 Task: Sort the products in the category "Intimacy" by unit price (high first).
Action: Mouse moved to (227, 122)
Screenshot: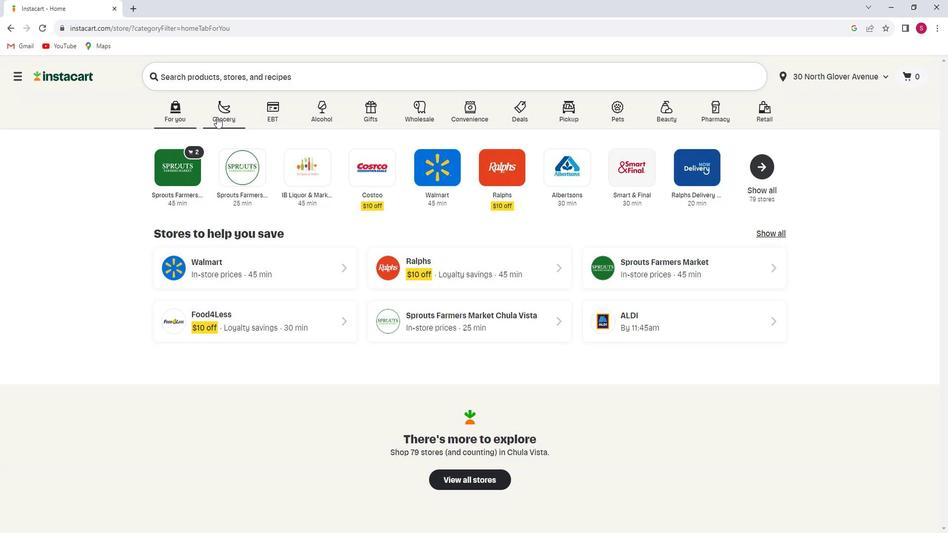 
Action: Mouse pressed left at (227, 122)
Screenshot: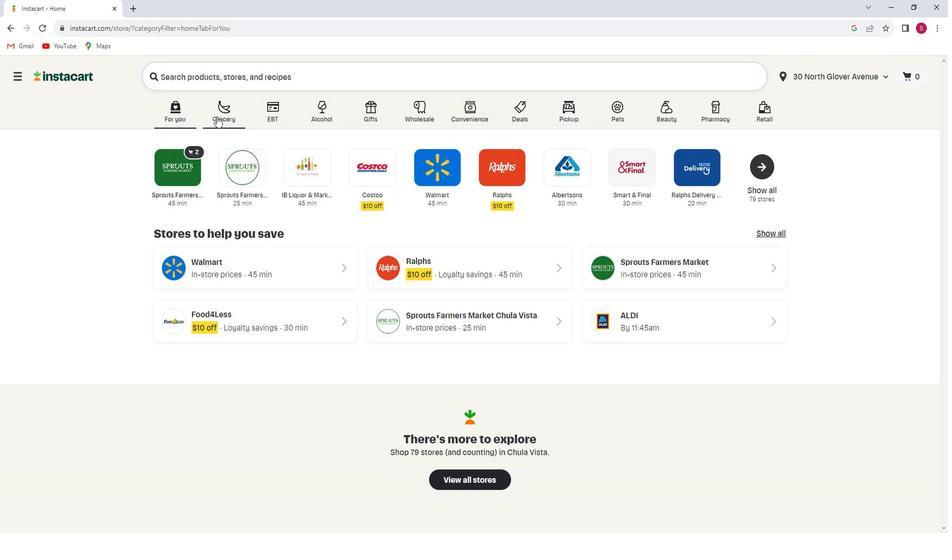
Action: Mouse moved to (237, 280)
Screenshot: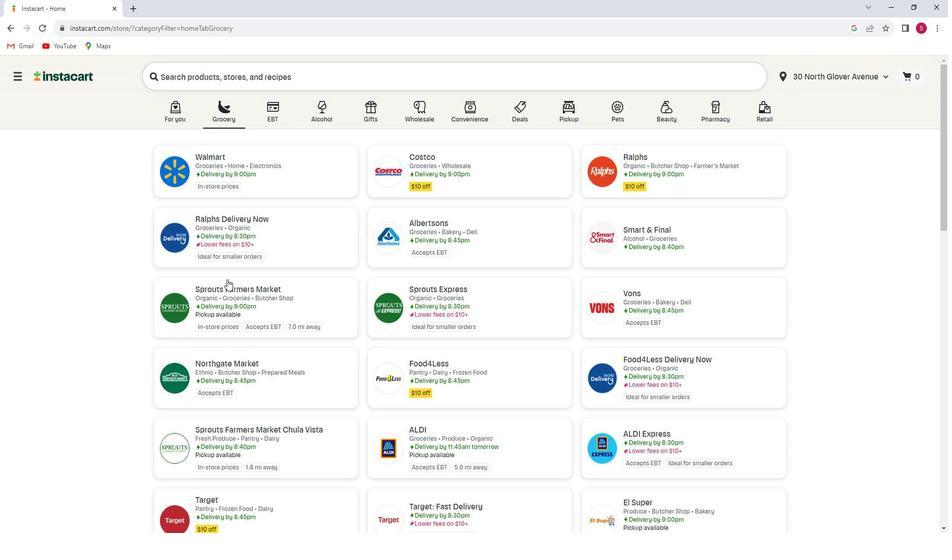 
Action: Mouse pressed left at (237, 280)
Screenshot: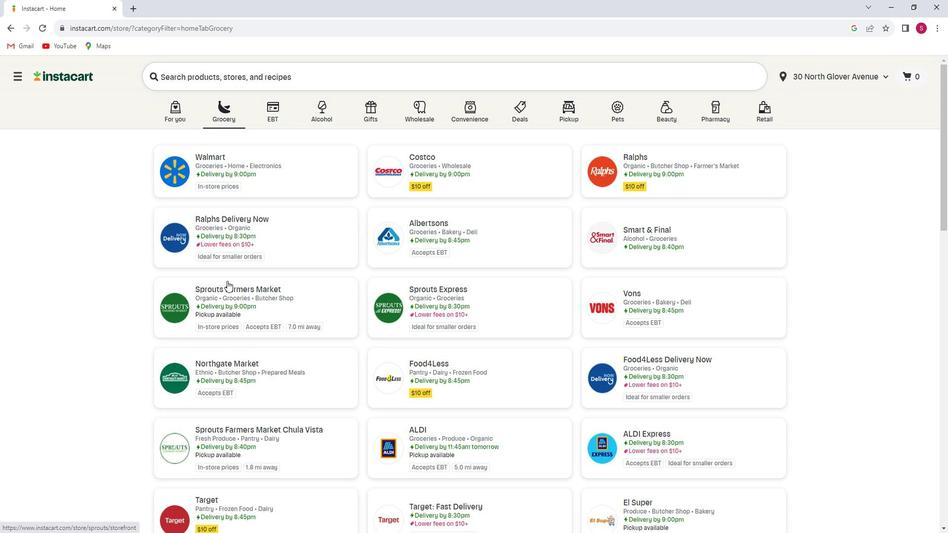 
Action: Mouse moved to (72, 383)
Screenshot: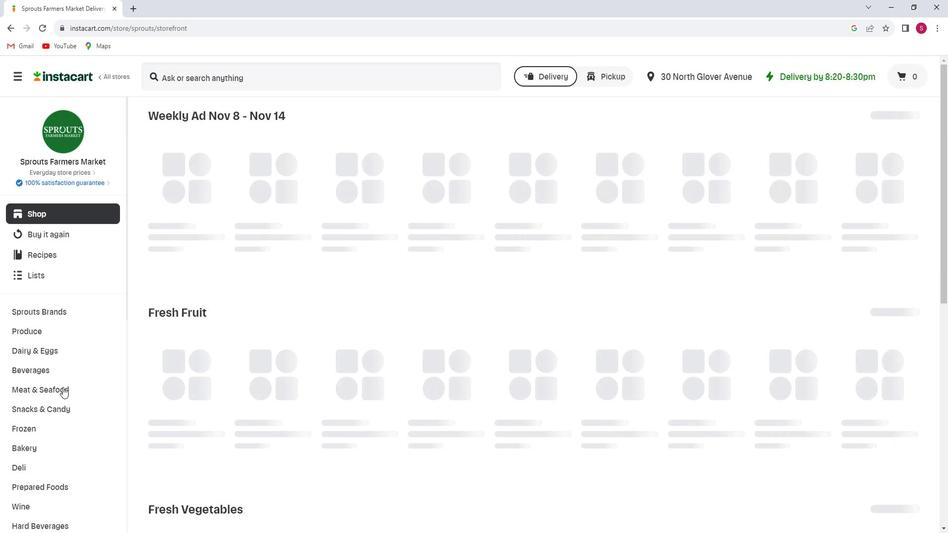 
Action: Mouse scrolled (72, 383) with delta (0, 0)
Screenshot: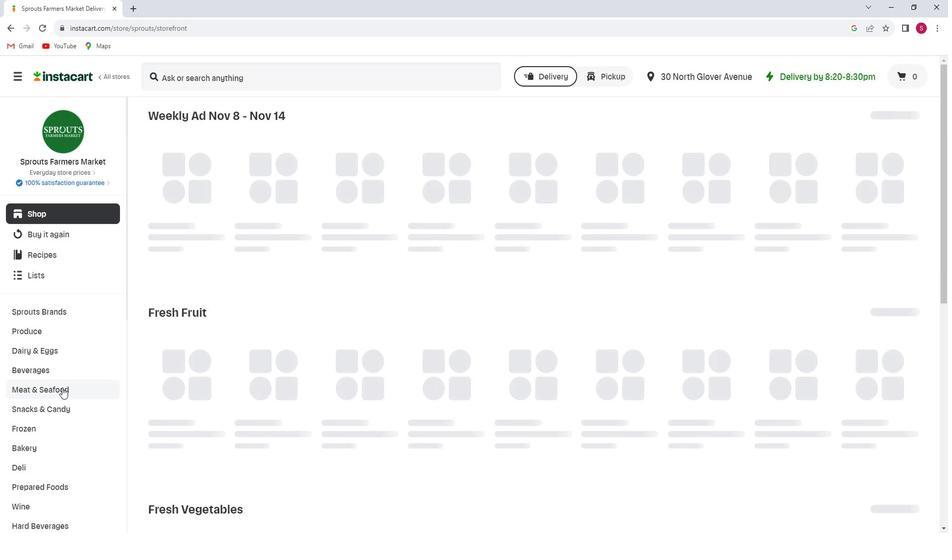 
Action: Mouse scrolled (72, 383) with delta (0, 0)
Screenshot: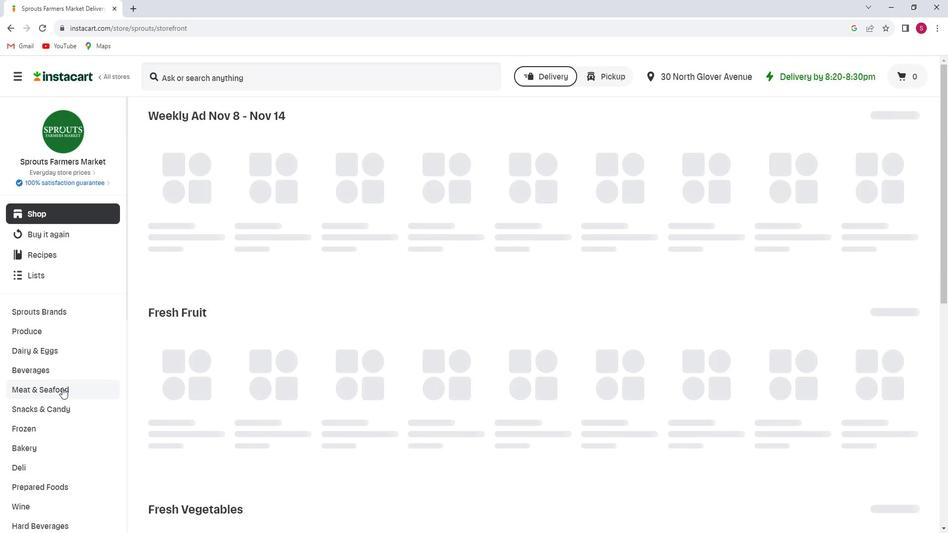 
Action: Mouse scrolled (72, 383) with delta (0, 0)
Screenshot: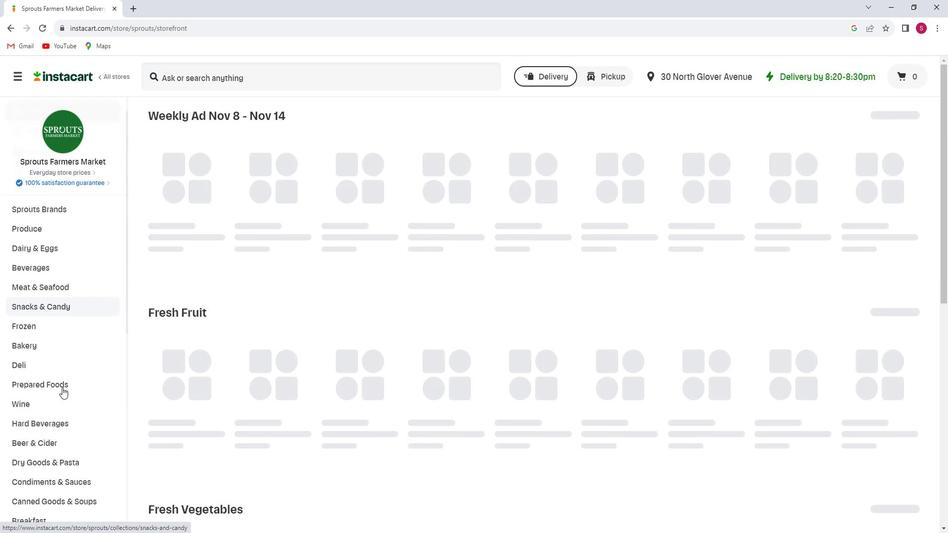 
Action: Mouse scrolled (72, 383) with delta (0, 0)
Screenshot: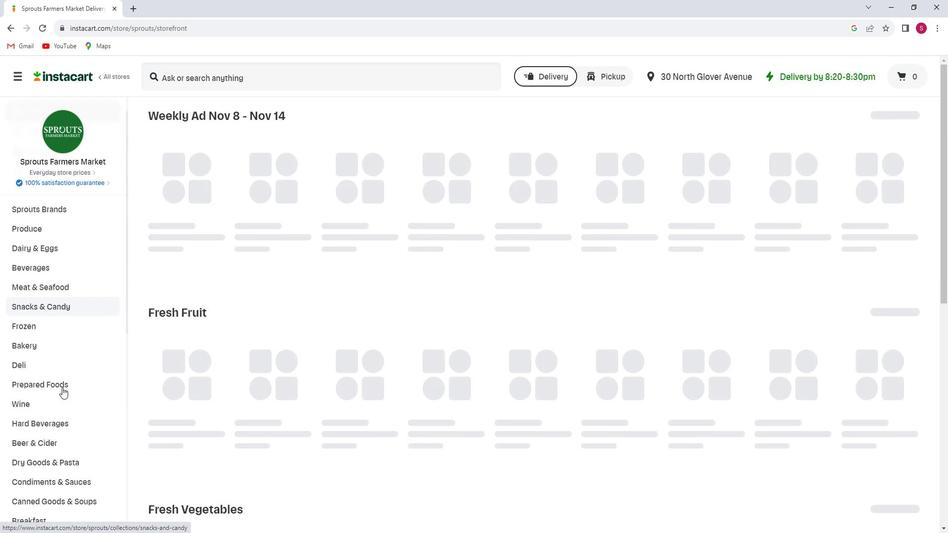 
Action: Mouse scrolled (72, 383) with delta (0, 0)
Screenshot: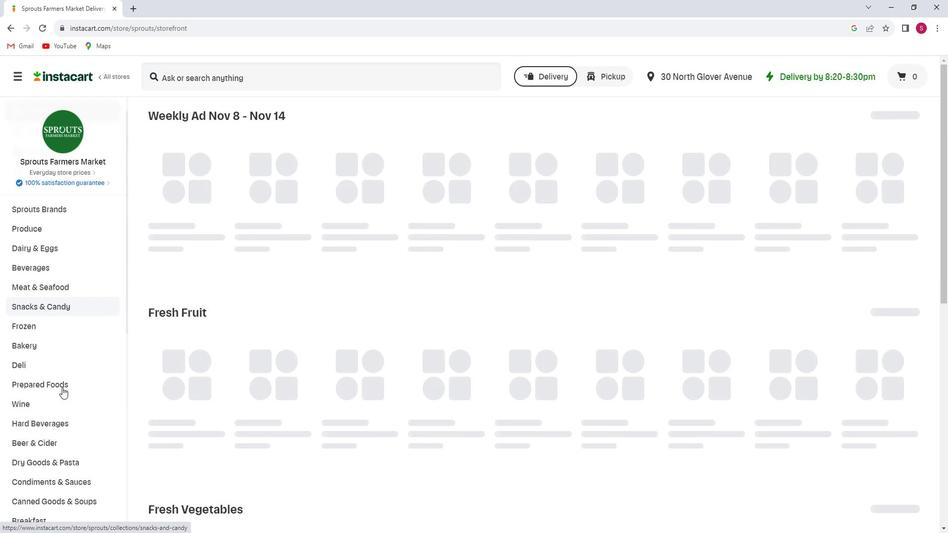 
Action: Mouse scrolled (72, 383) with delta (0, 0)
Screenshot: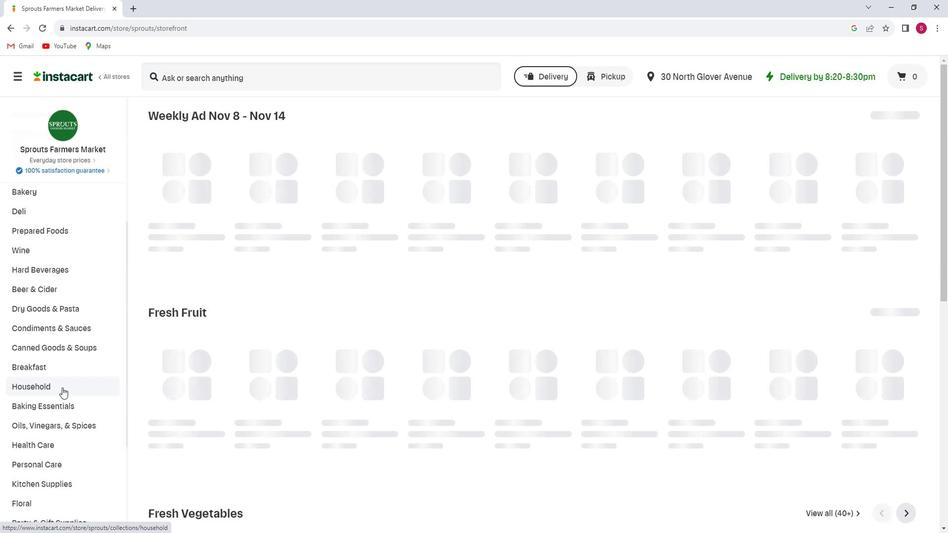 
Action: Mouse scrolled (72, 383) with delta (0, 0)
Screenshot: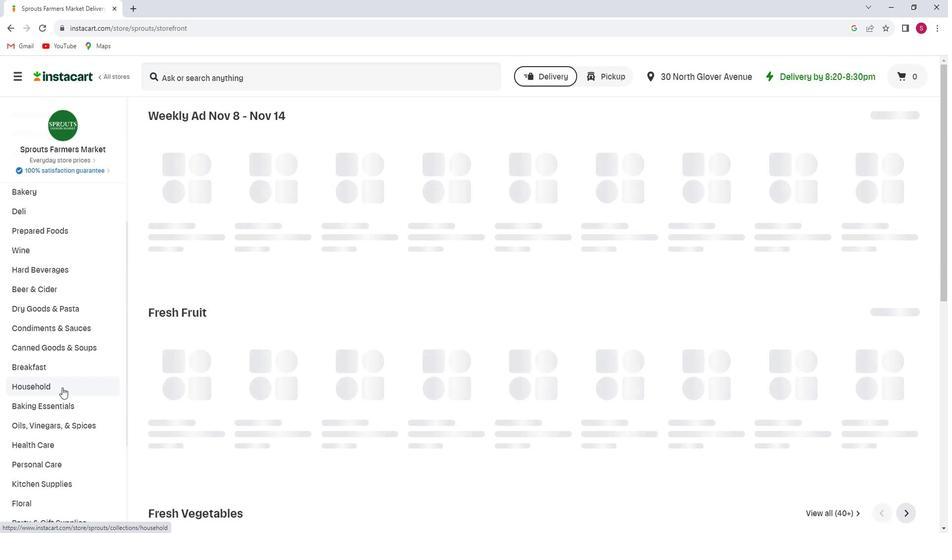 
Action: Mouse moved to (85, 362)
Screenshot: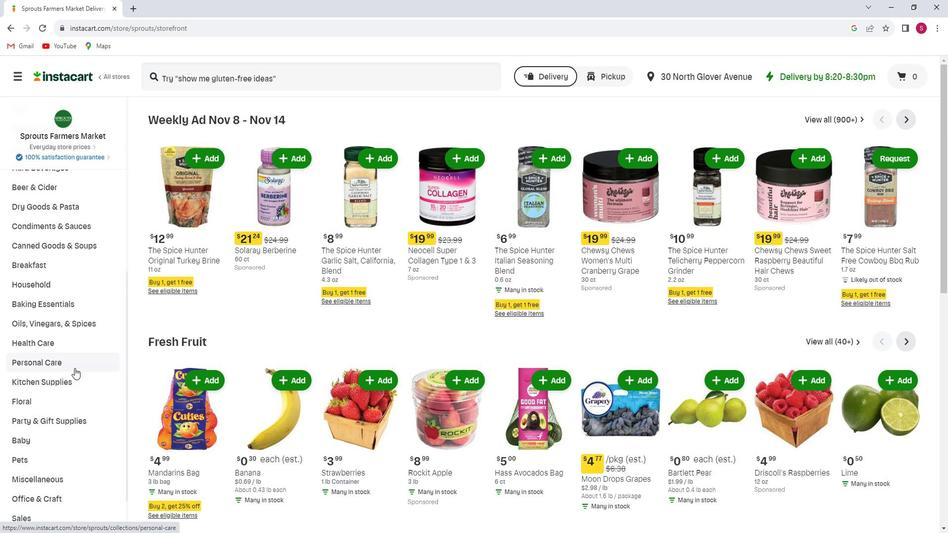 
Action: Mouse pressed left at (85, 362)
Screenshot: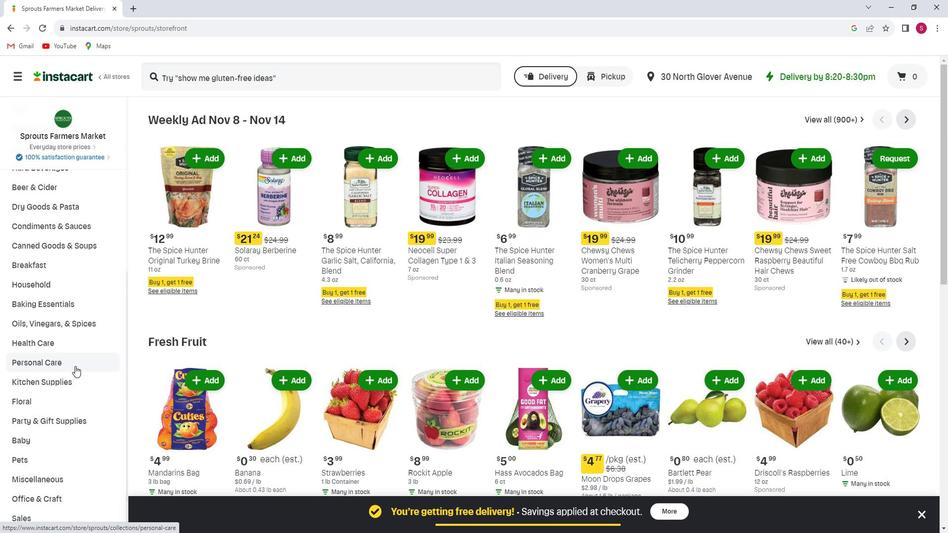 
Action: Mouse moved to (701, 143)
Screenshot: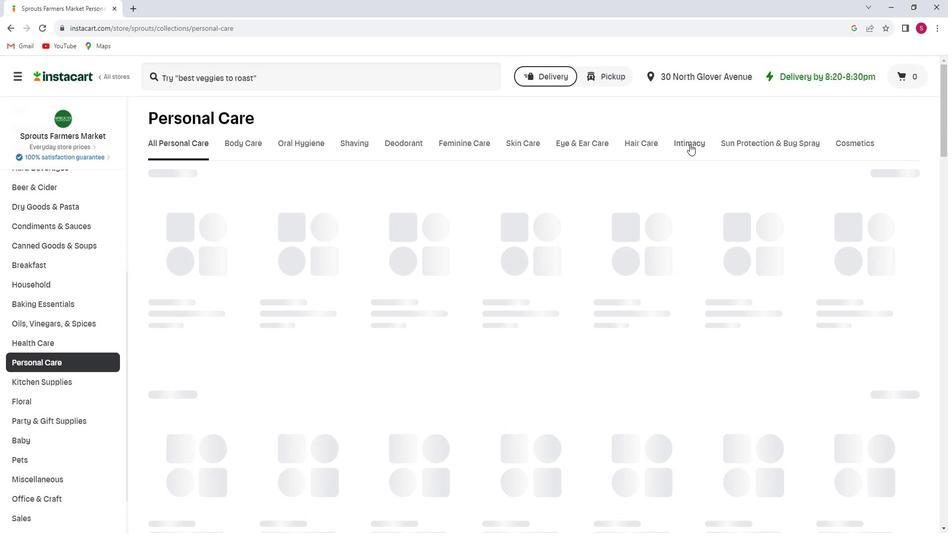 
Action: Mouse pressed left at (701, 143)
Screenshot: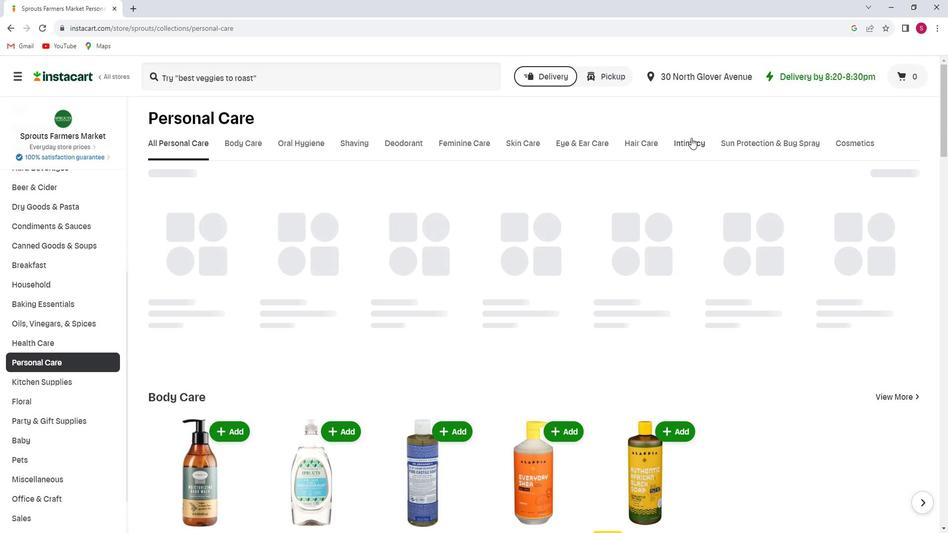 
Action: Mouse moved to (867, 230)
Screenshot: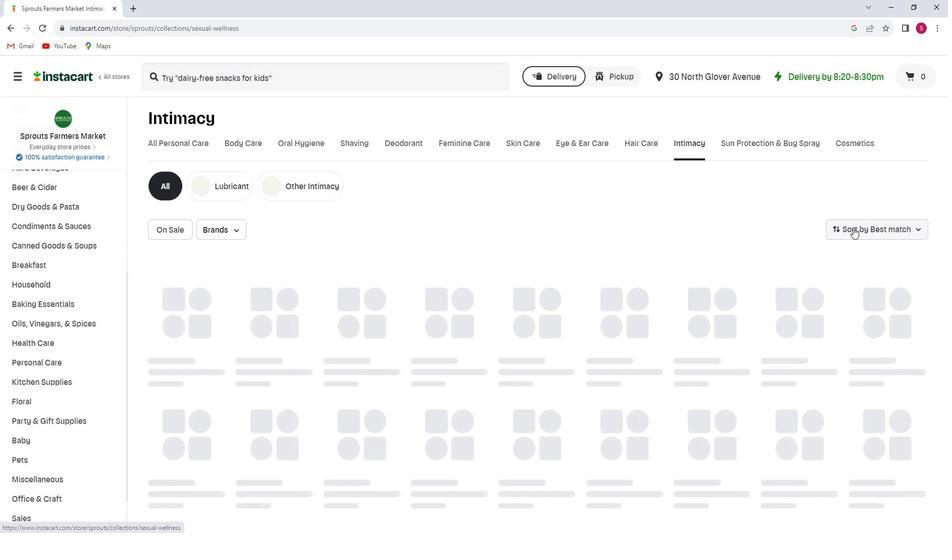 
Action: Mouse pressed left at (867, 230)
Screenshot: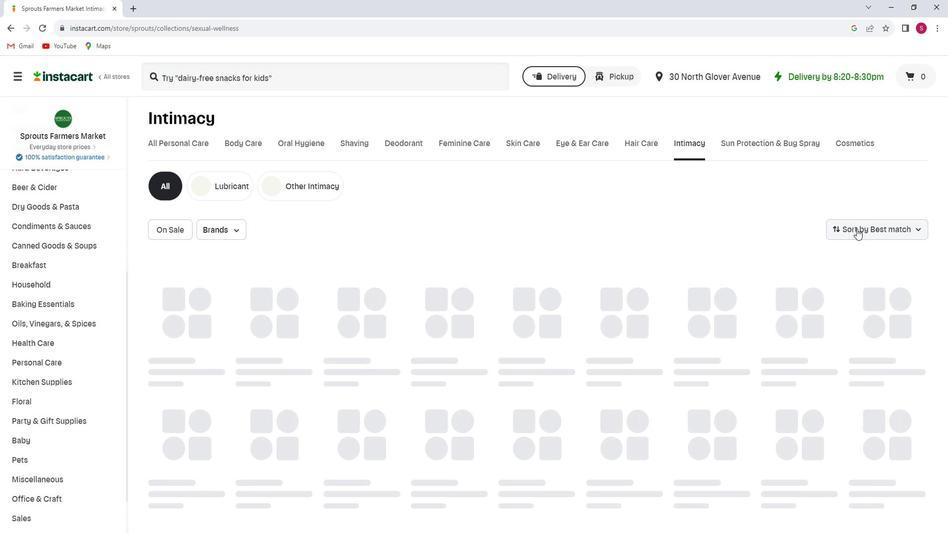 
Action: Mouse moved to (879, 348)
Screenshot: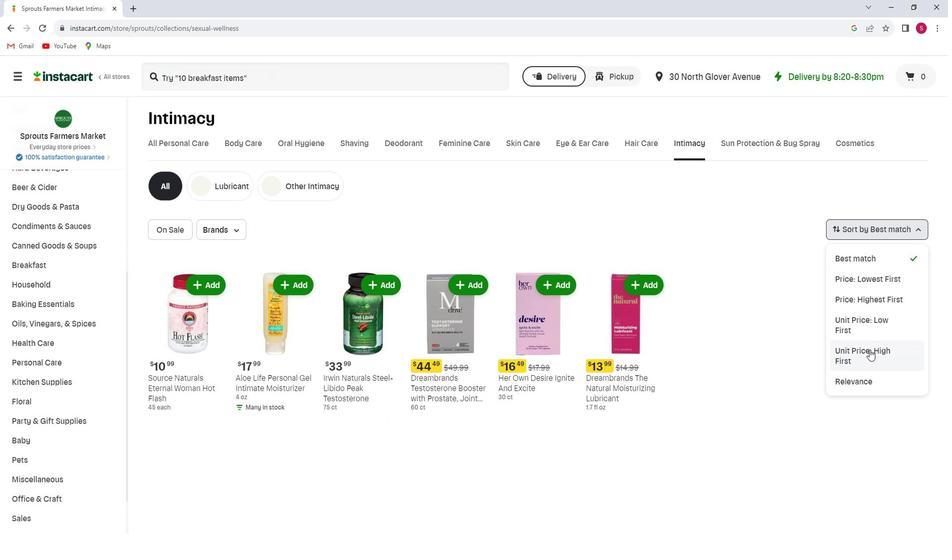 
Action: Mouse pressed left at (879, 348)
Screenshot: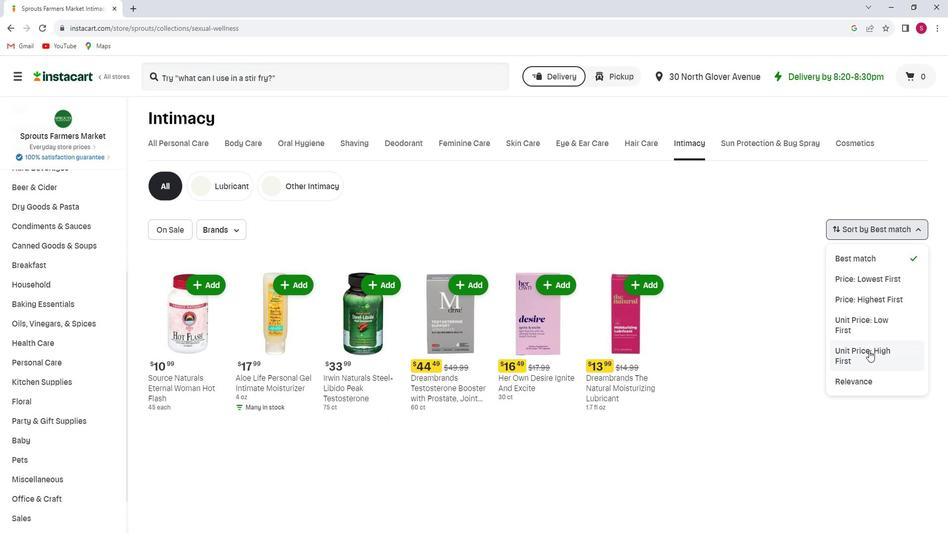 
